 Task: Sort the products in the category "Loofahs" by best match.
Action: Mouse moved to (770, 290)
Screenshot: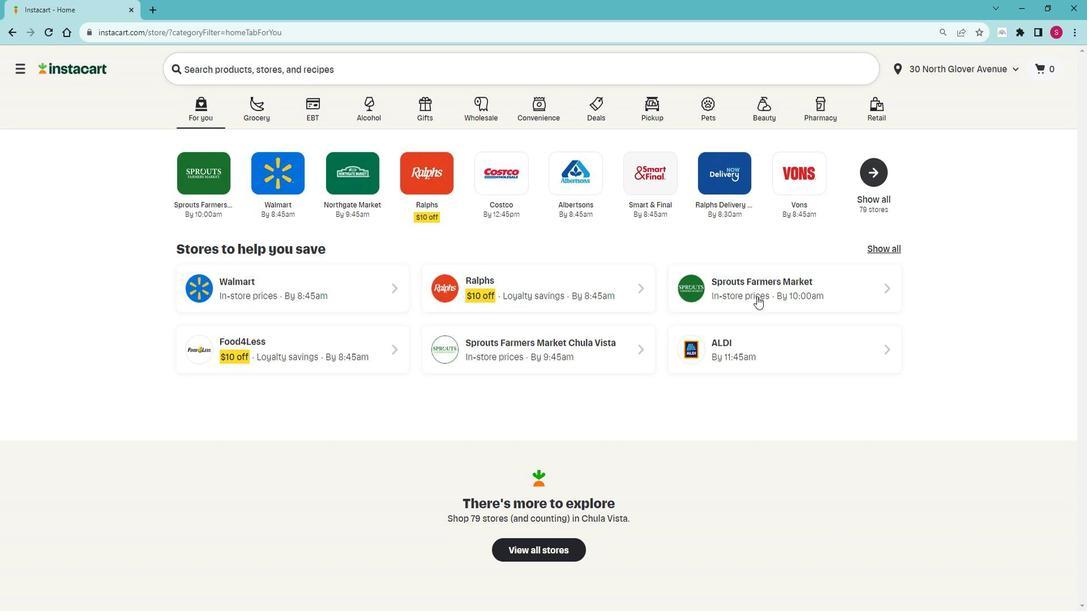 
Action: Mouse pressed left at (770, 290)
Screenshot: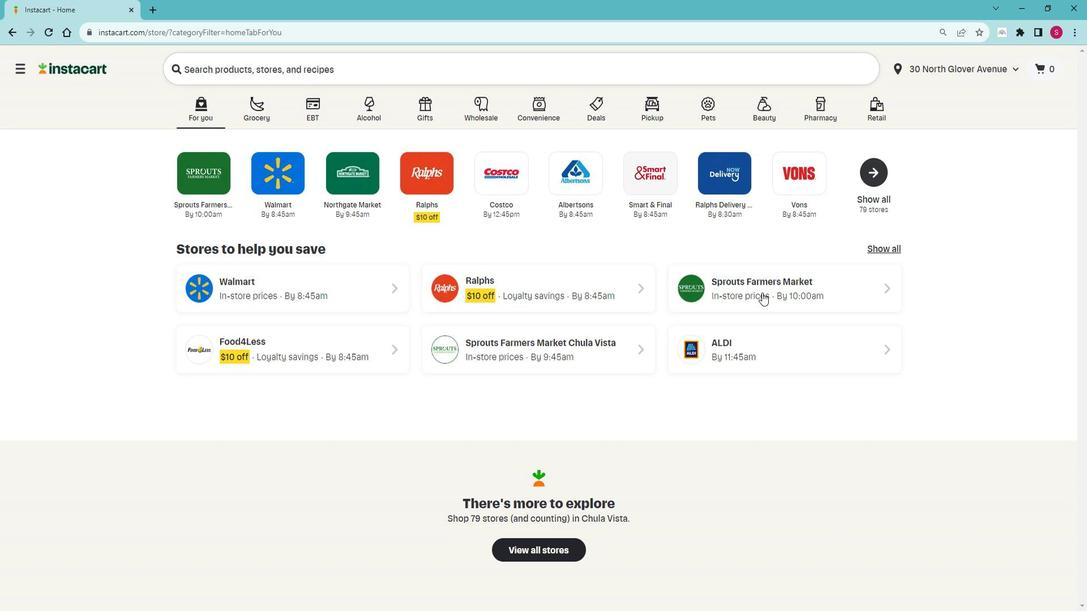 
Action: Mouse moved to (70, 392)
Screenshot: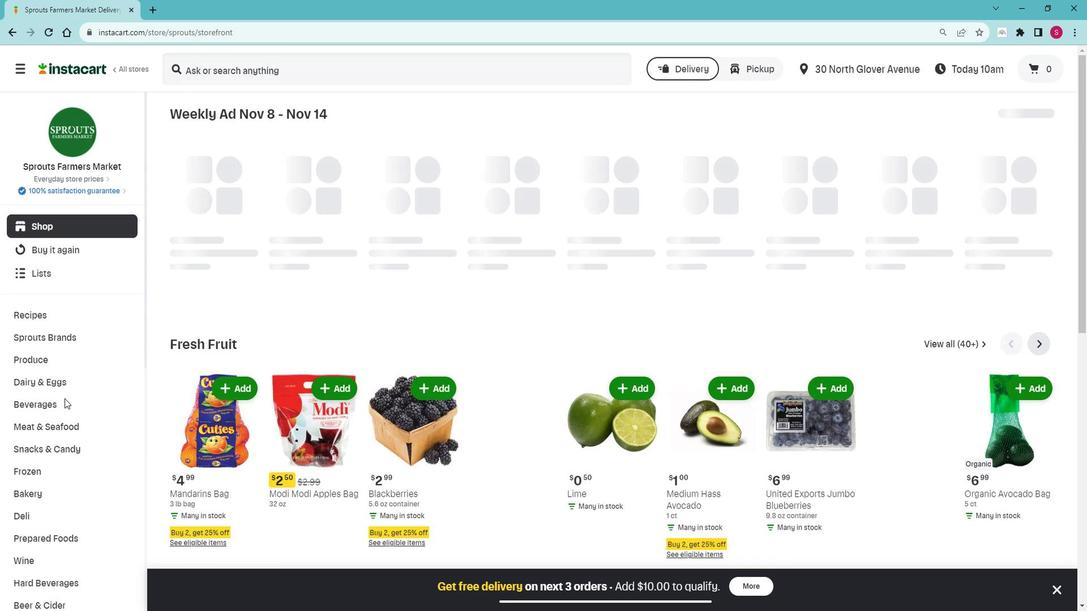 
Action: Mouse scrolled (70, 392) with delta (0, 0)
Screenshot: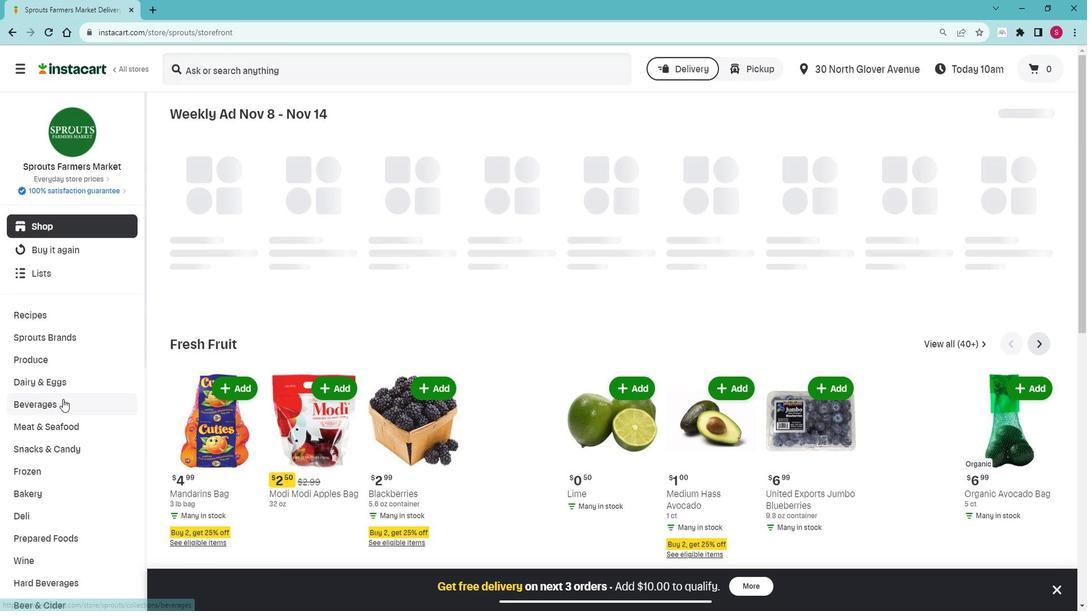 
Action: Mouse scrolled (70, 392) with delta (0, 0)
Screenshot: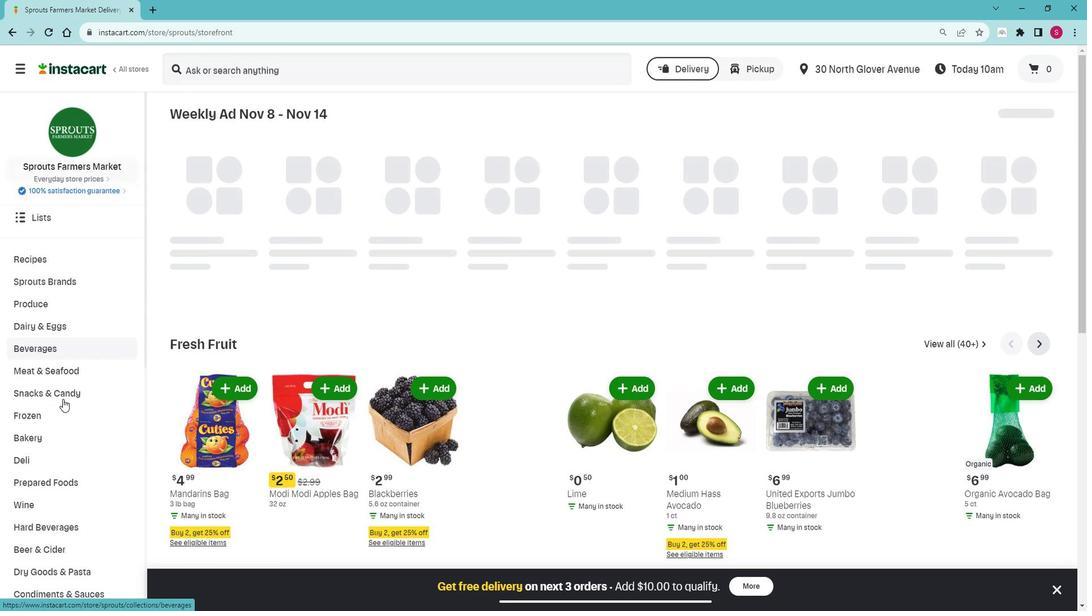 
Action: Mouse scrolled (70, 392) with delta (0, 0)
Screenshot: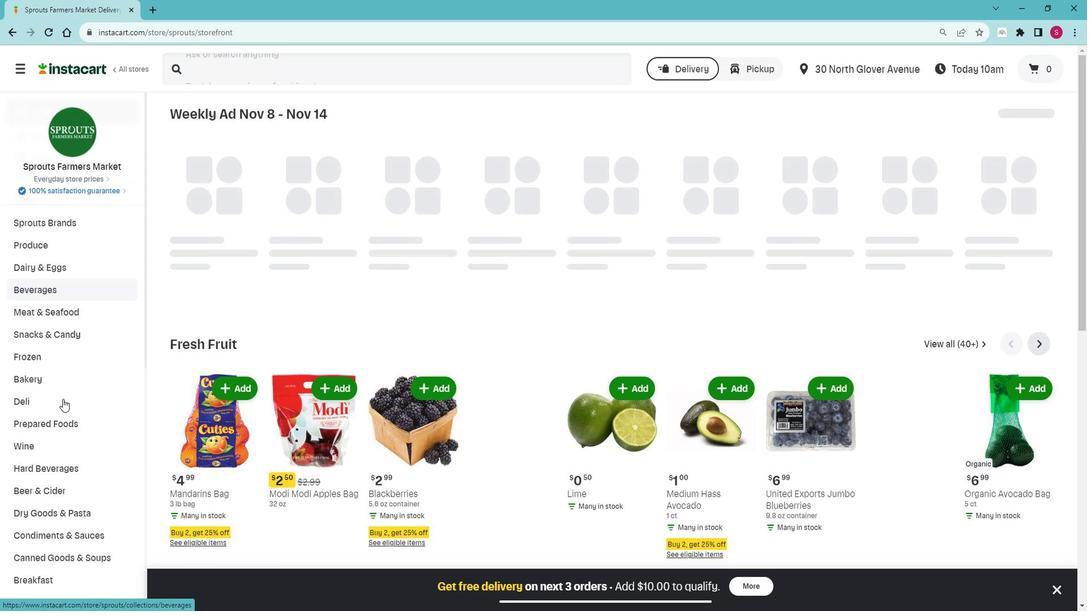 
Action: Mouse scrolled (70, 392) with delta (0, 0)
Screenshot: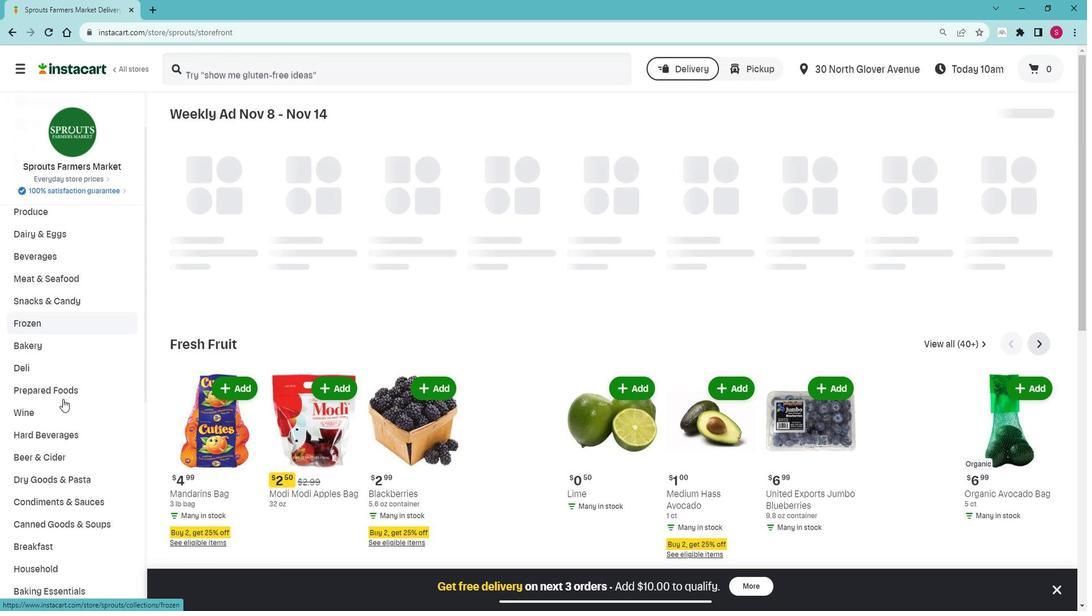 
Action: Mouse moved to (70, 392)
Screenshot: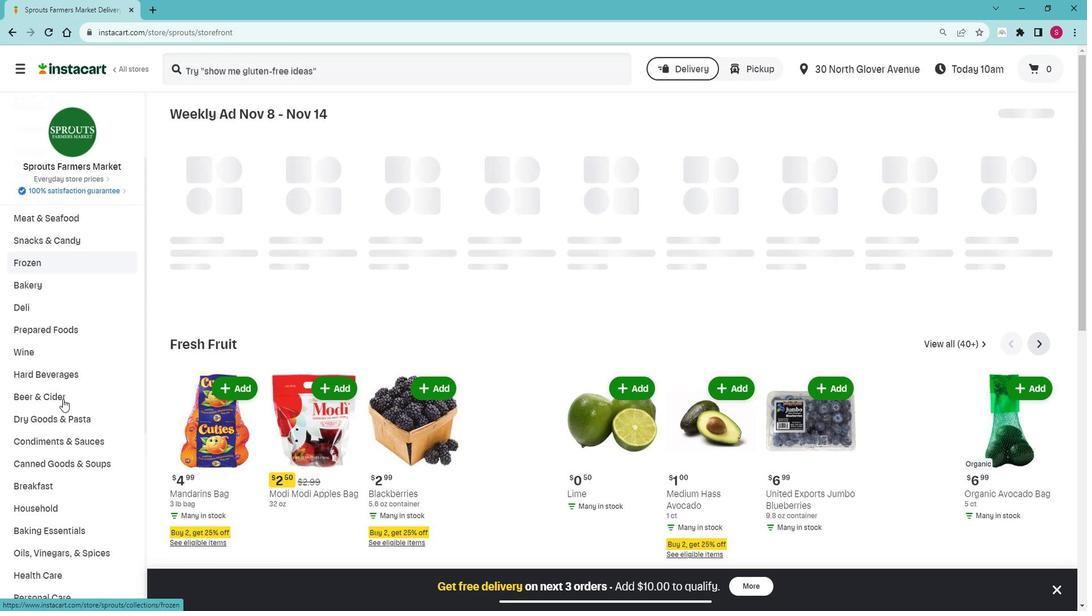 
Action: Mouse scrolled (70, 392) with delta (0, 0)
Screenshot: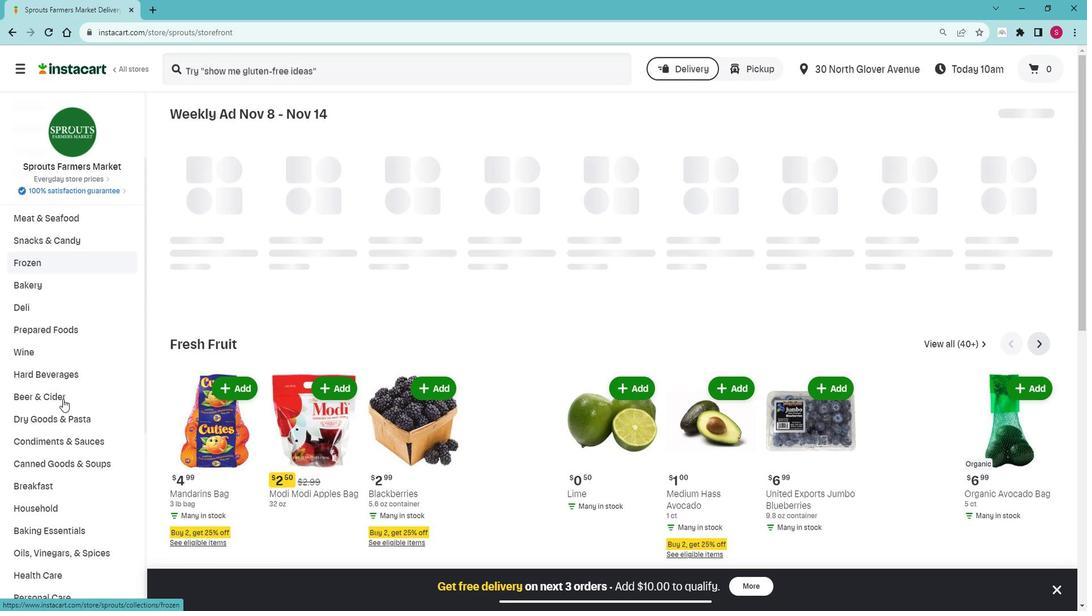 
Action: Mouse moved to (70, 392)
Screenshot: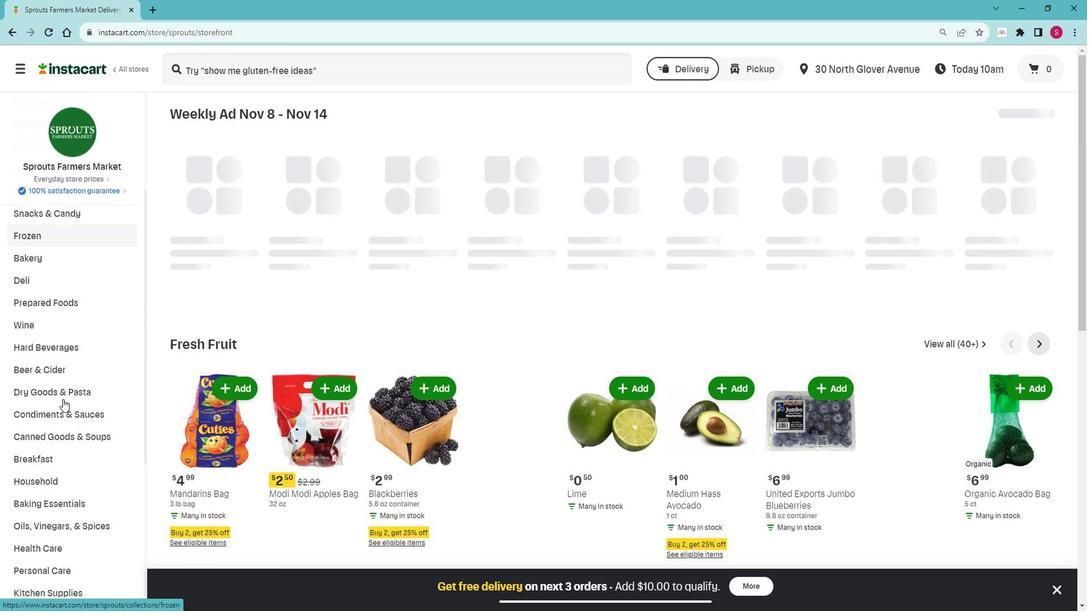 
Action: Mouse scrolled (70, 392) with delta (0, 0)
Screenshot: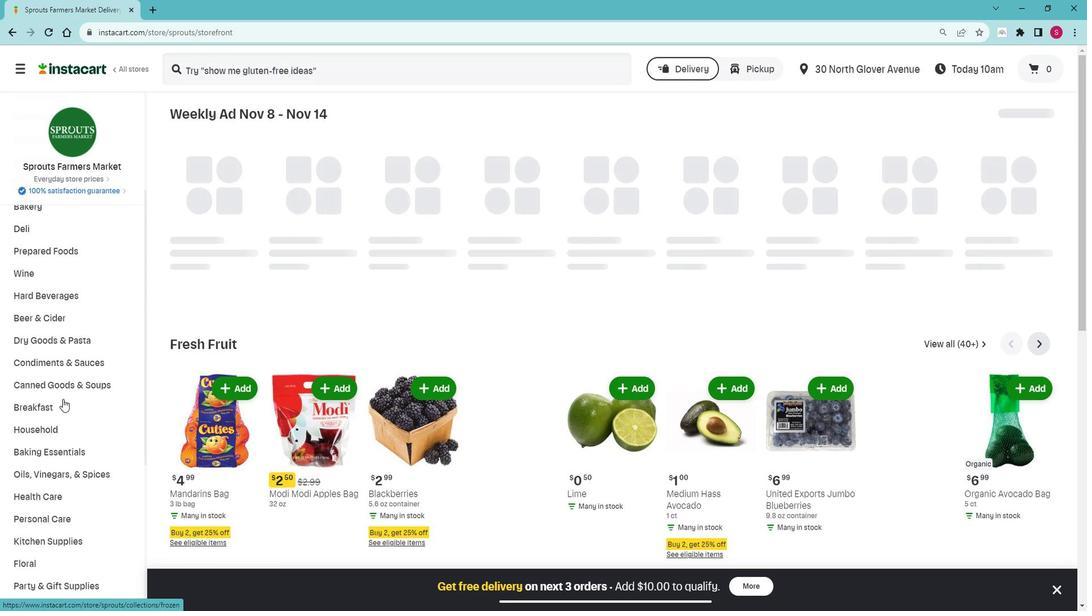 
Action: Mouse moved to (70, 392)
Screenshot: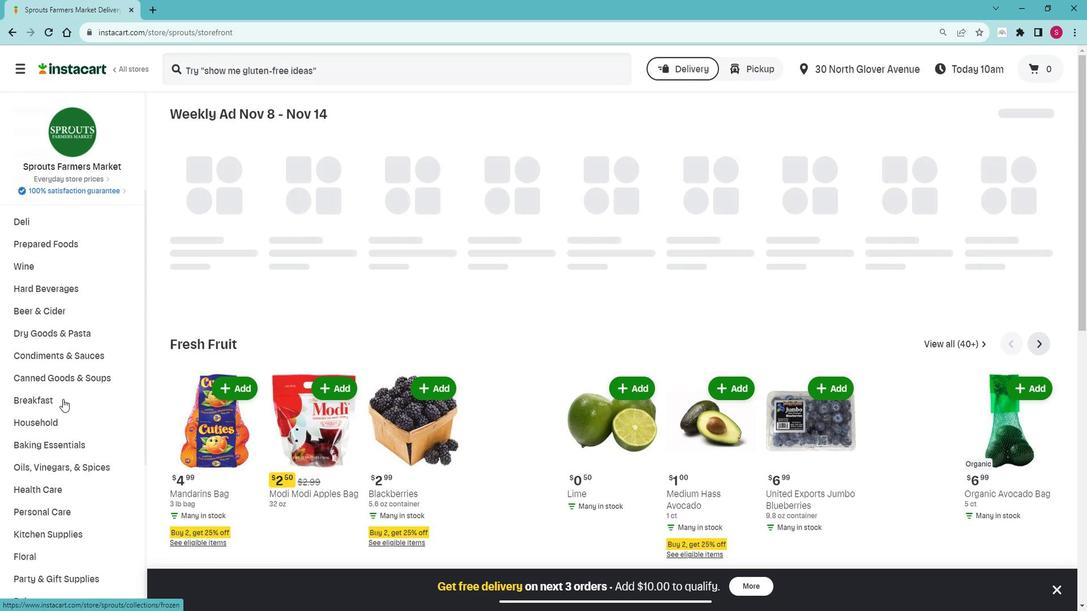 
Action: Mouse scrolled (70, 392) with delta (0, 0)
Screenshot: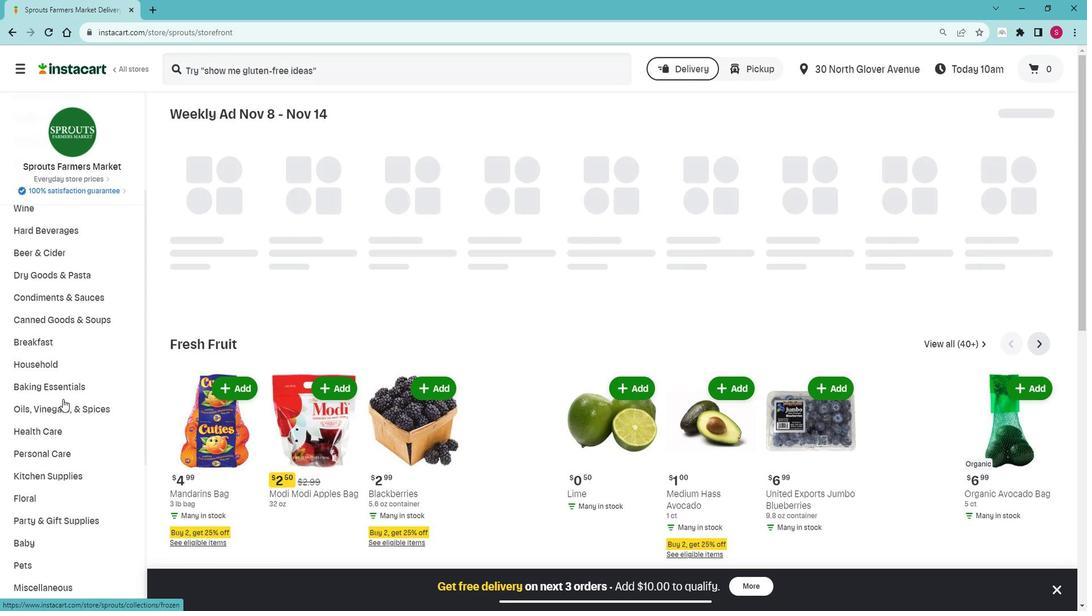 
Action: Mouse moved to (73, 384)
Screenshot: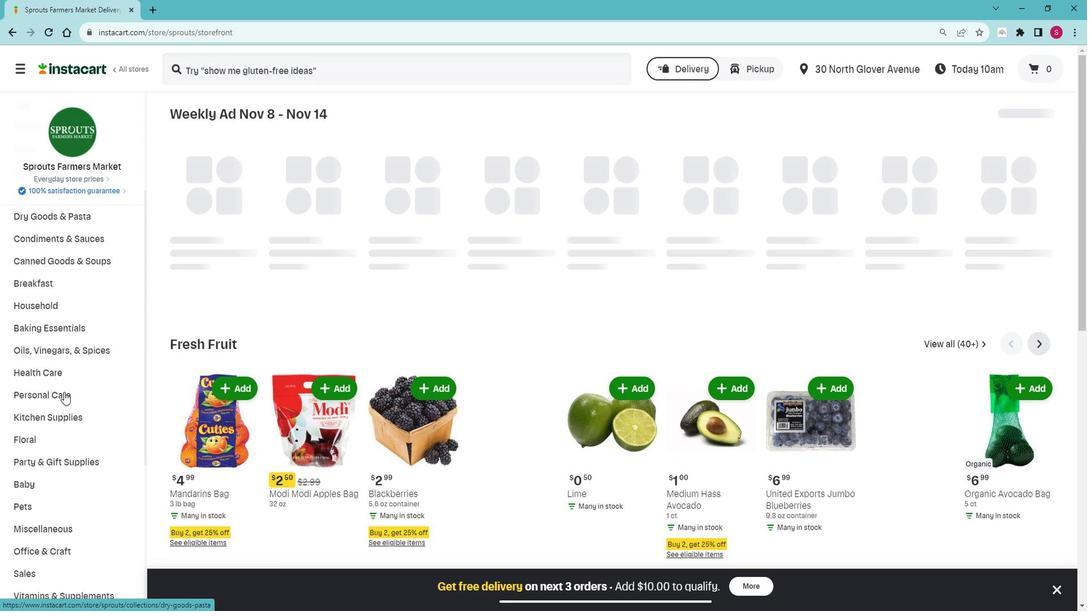 
Action: Mouse pressed left at (73, 384)
Screenshot: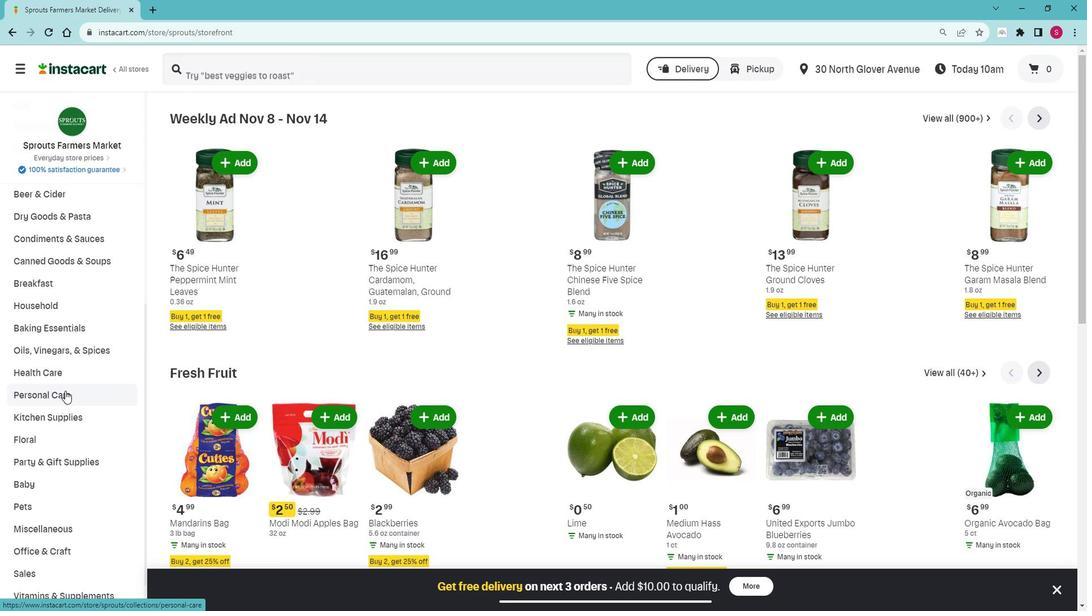
Action: Mouse moved to (56, 408)
Screenshot: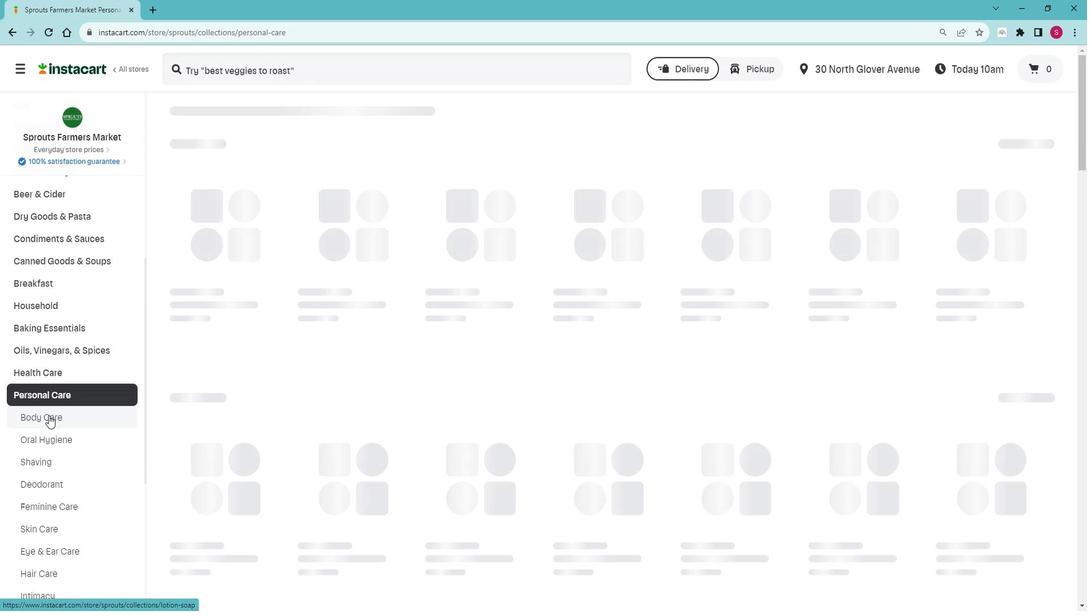 
Action: Mouse pressed left at (56, 408)
Screenshot: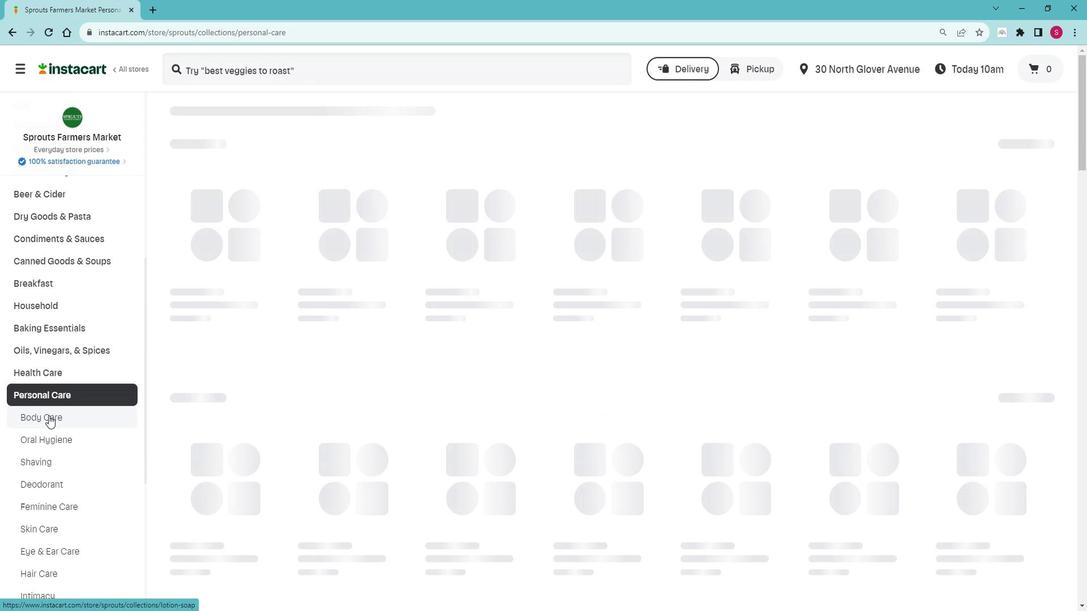 
Action: Mouse moved to (528, 168)
Screenshot: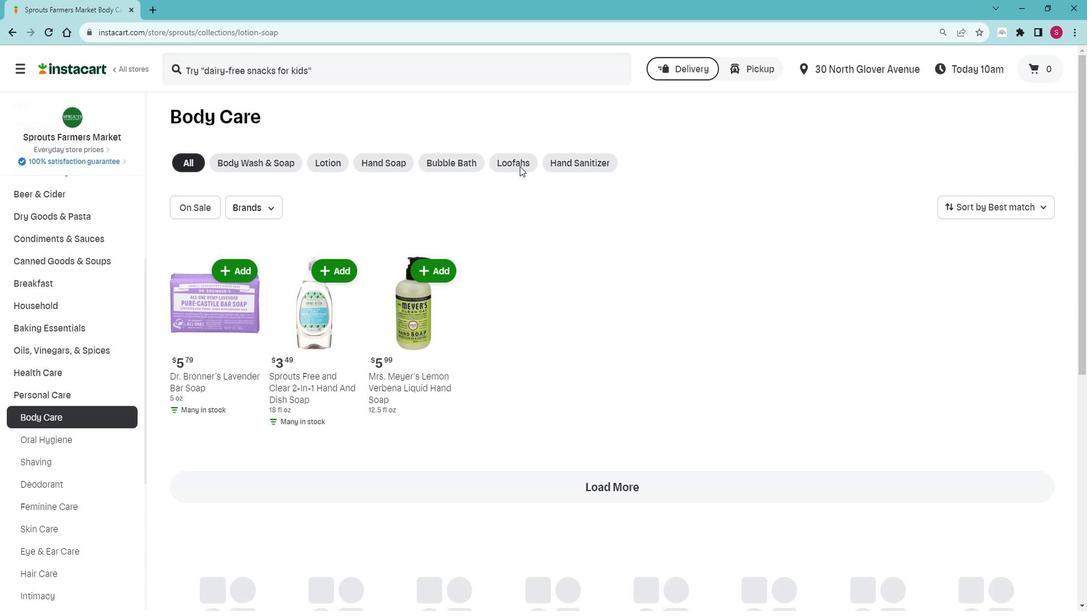 
Action: Mouse pressed left at (528, 168)
Screenshot: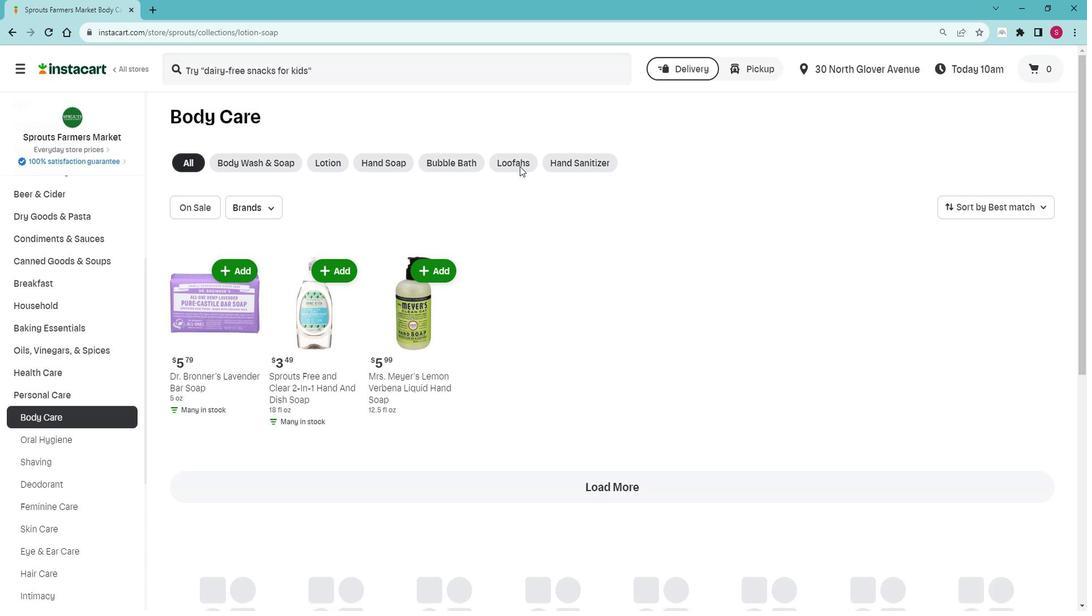 
Action: Mouse moved to (525, 163)
Screenshot: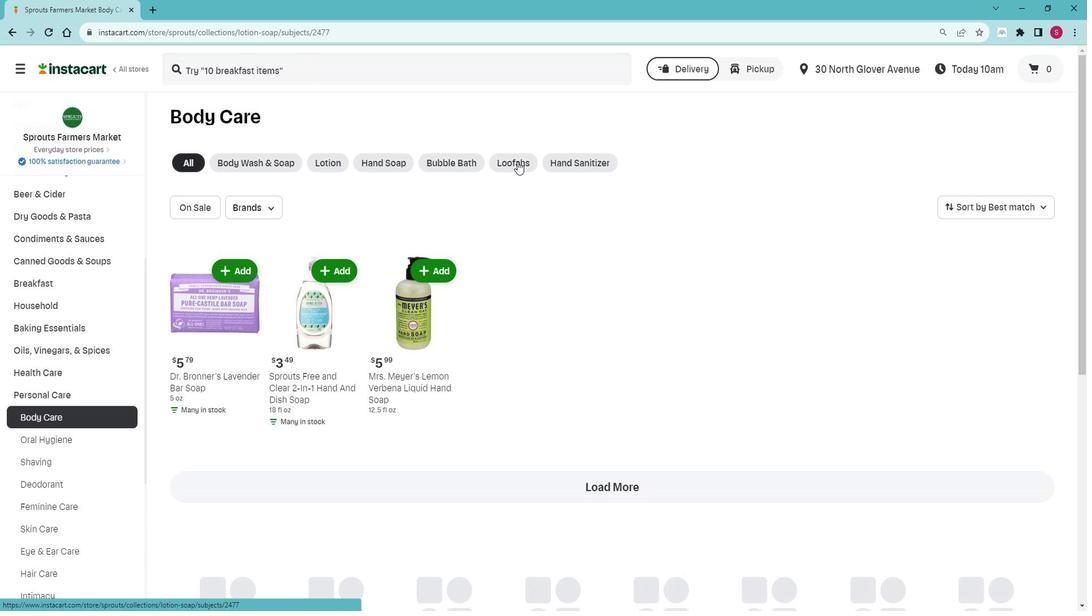 
Action: Mouse pressed left at (525, 163)
Screenshot: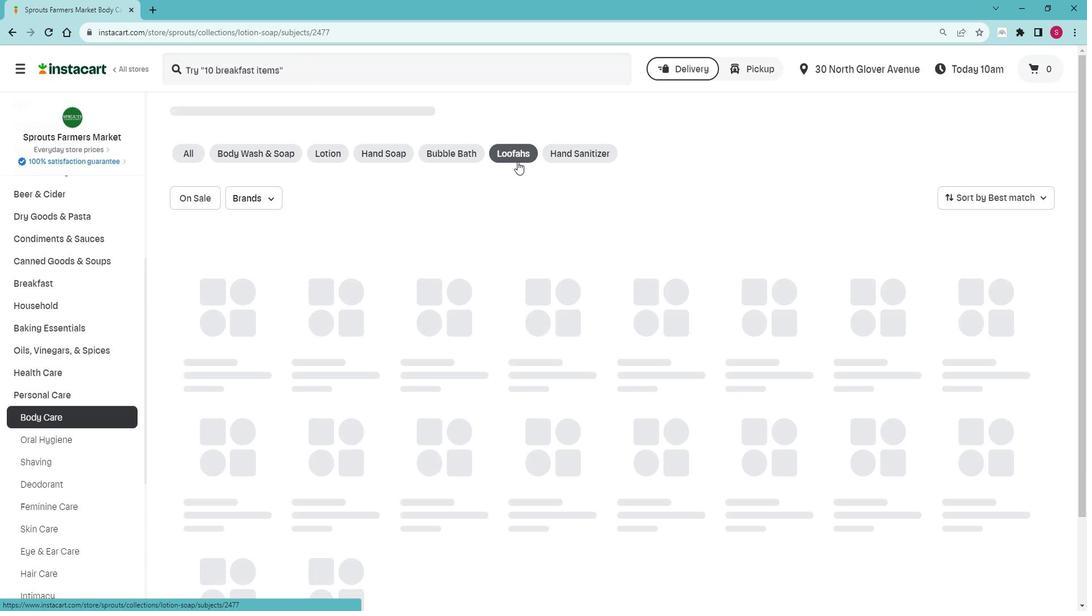 
Action: Mouse moved to (1058, 202)
Screenshot: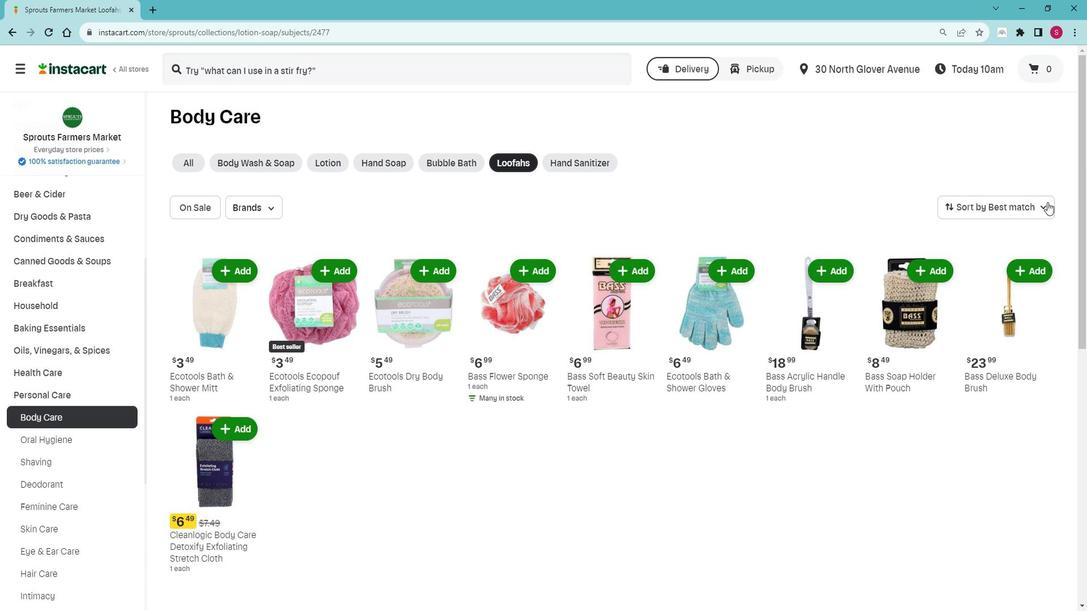 
Action: Mouse pressed left at (1058, 202)
Screenshot: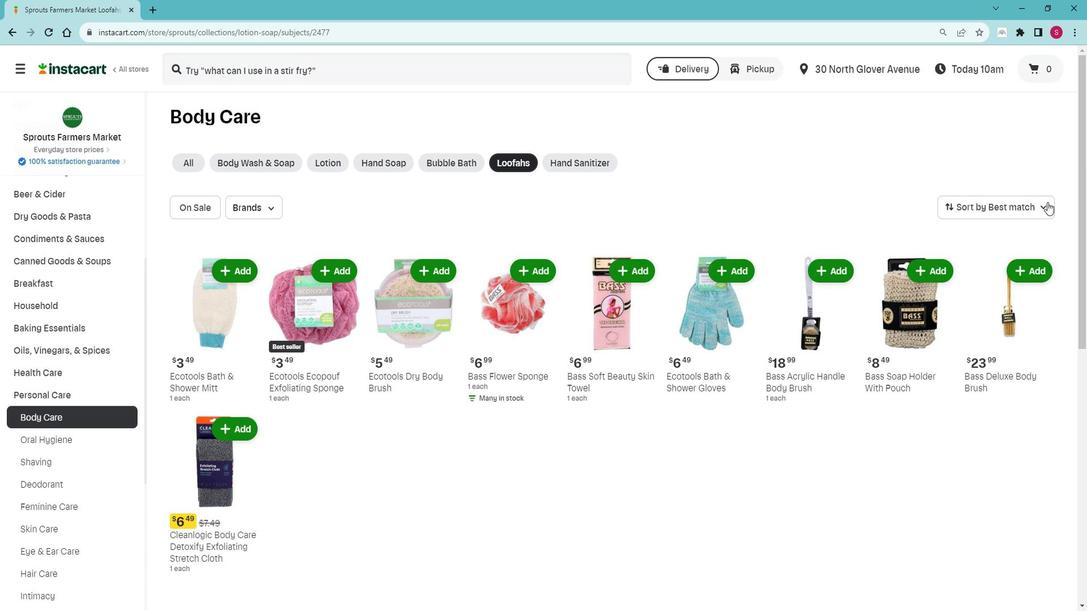 
Action: Mouse moved to (1032, 236)
Screenshot: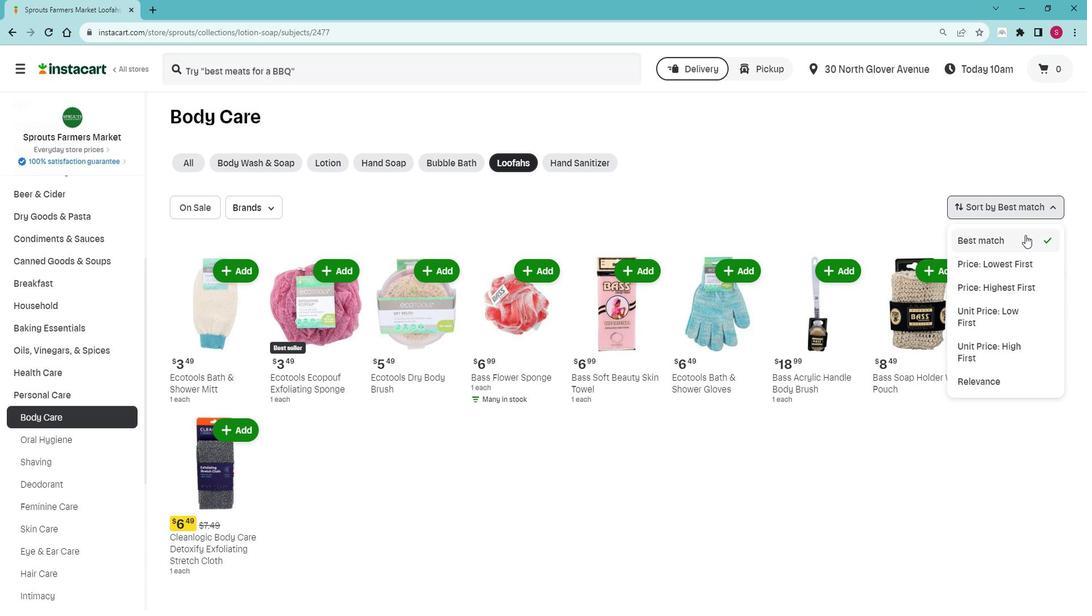 
Action: Mouse pressed left at (1032, 236)
Screenshot: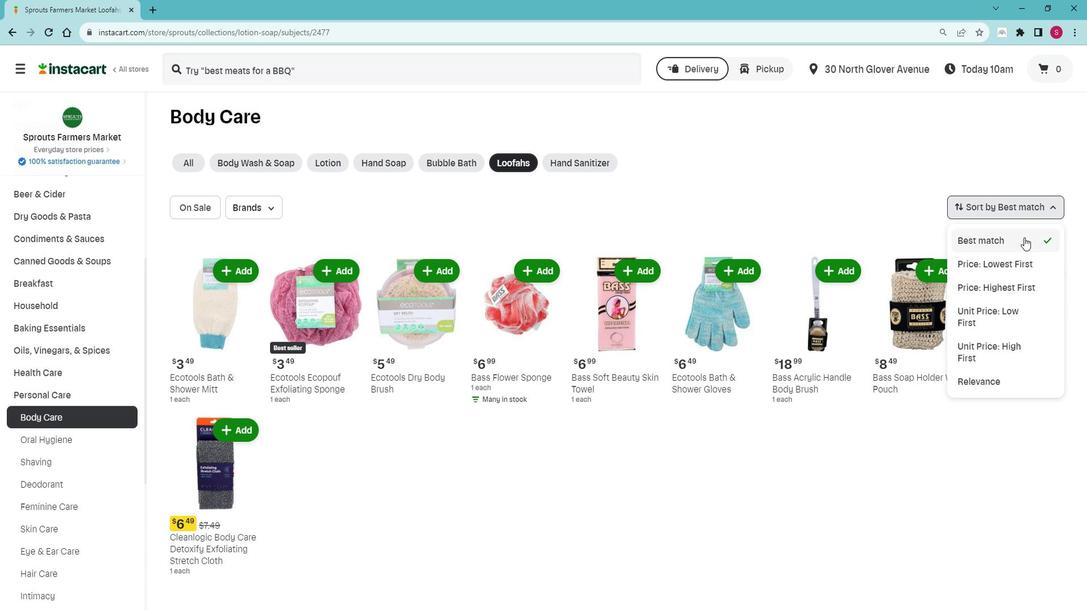 
Action: Mouse moved to (640, 224)
Screenshot: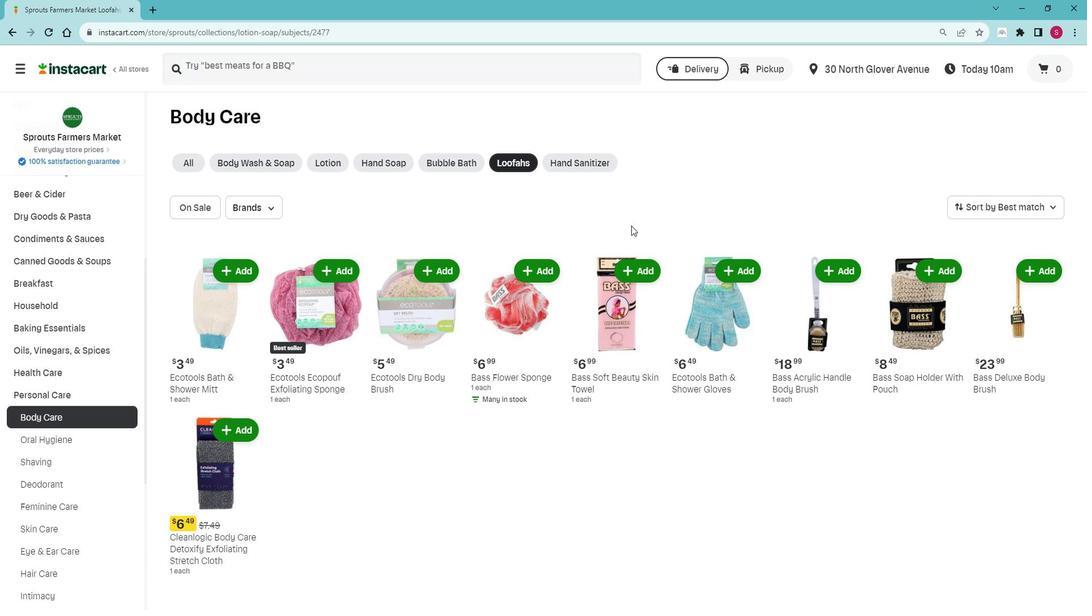 
